Task: Set and save  "QP difference between chroma and luma" for "H.264/MPEG-4 Part 10/AVC encoder (x264 10-bit)" to 2.
Action: Mouse moved to (151, 96)
Screenshot: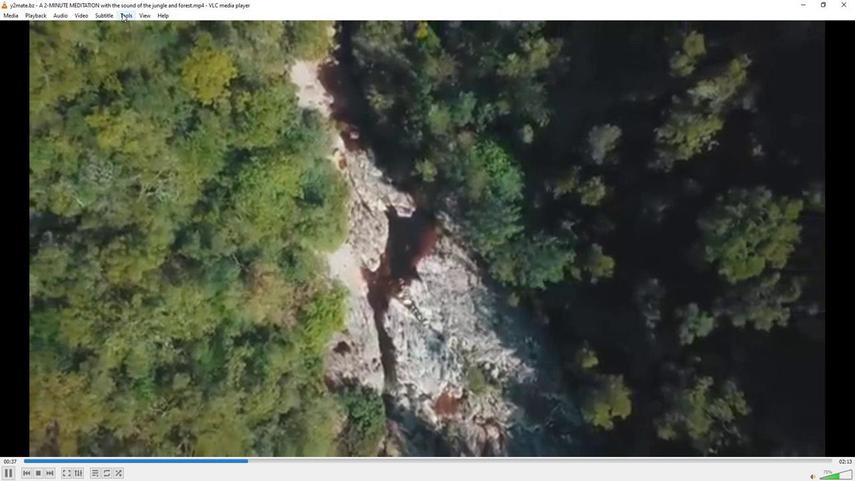 
Action: Mouse pressed left at (151, 96)
Screenshot: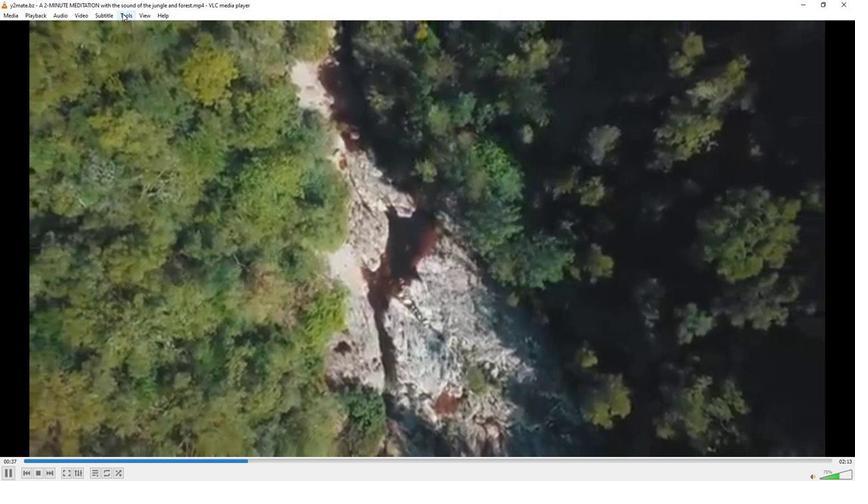 
Action: Mouse moved to (171, 177)
Screenshot: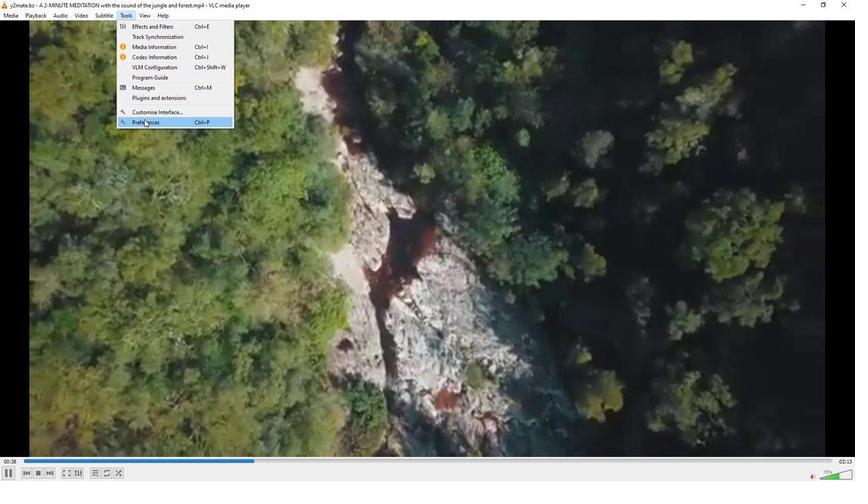 
Action: Mouse pressed left at (171, 177)
Screenshot: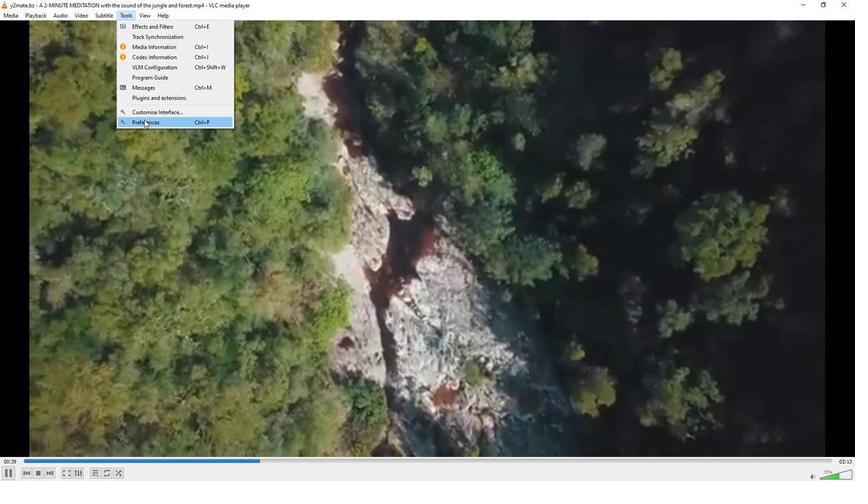 
Action: Mouse moved to (298, 381)
Screenshot: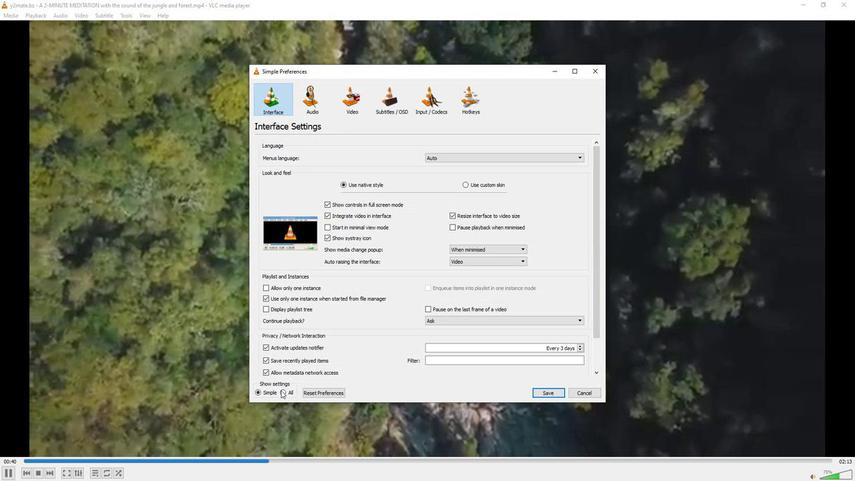 
Action: Mouse pressed left at (298, 381)
Screenshot: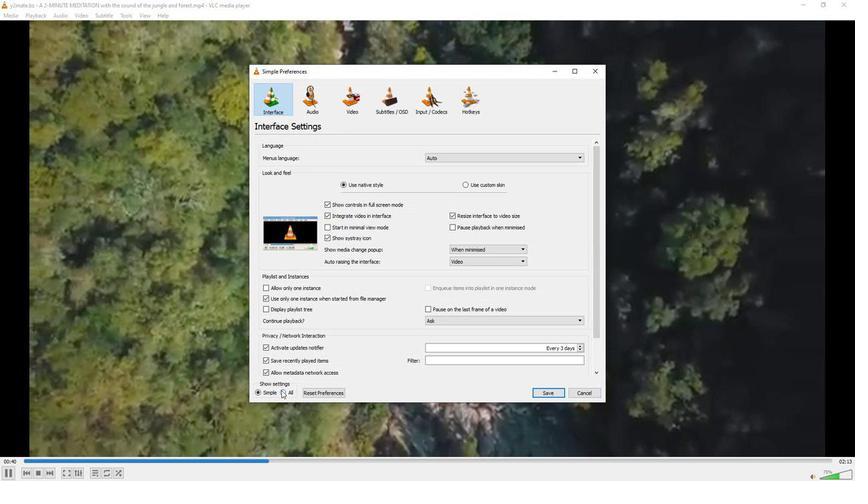 
Action: Mouse moved to (287, 316)
Screenshot: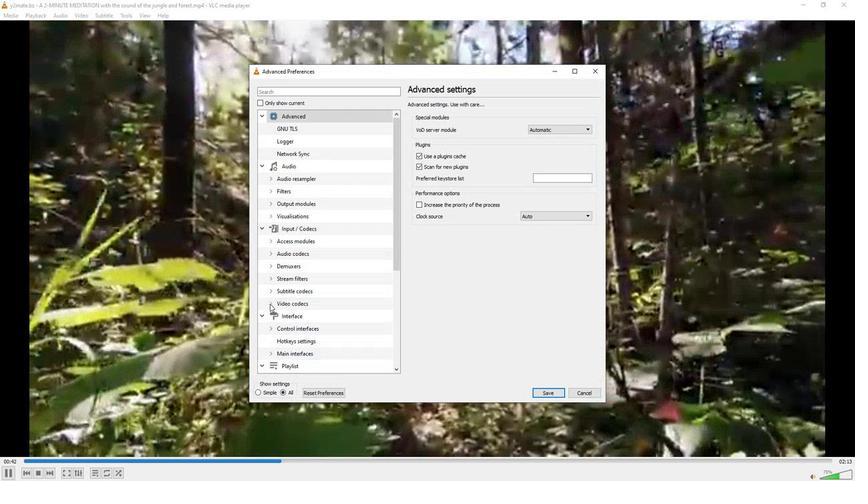
Action: Mouse pressed left at (287, 316)
Screenshot: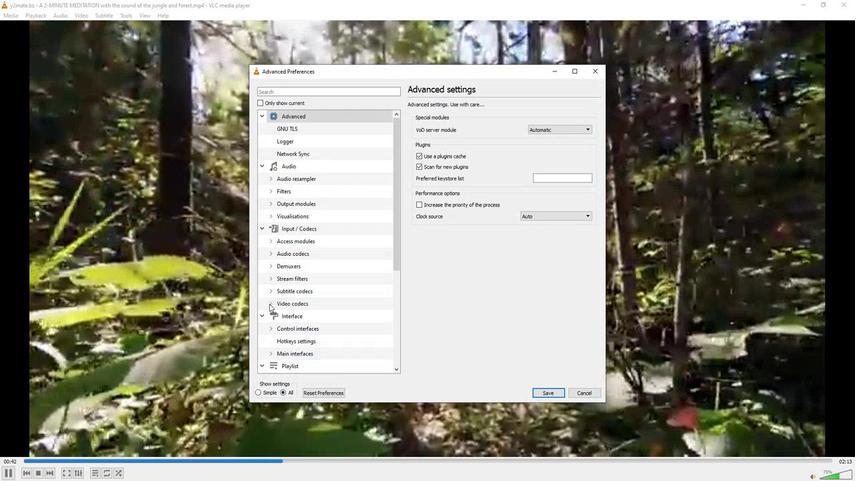 
Action: Mouse moved to (298, 327)
Screenshot: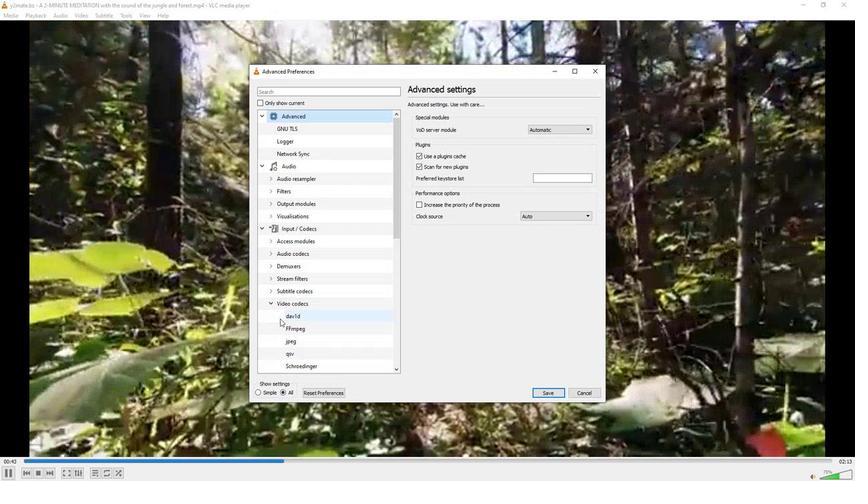 
Action: Mouse scrolled (298, 327) with delta (0, 0)
Screenshot: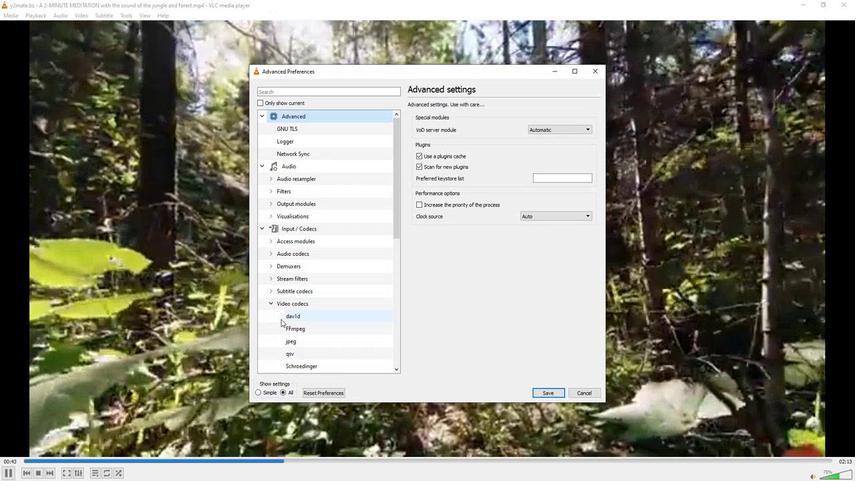 
Action: Mouse scrolled (298, 327) with delta (0, 0)
Screenshot: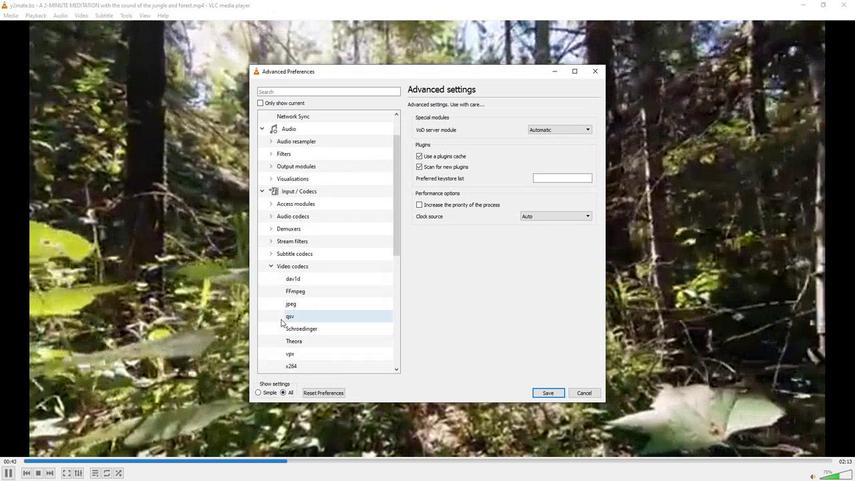 
Action: Mouse moved to (308, 343)
Screenshot: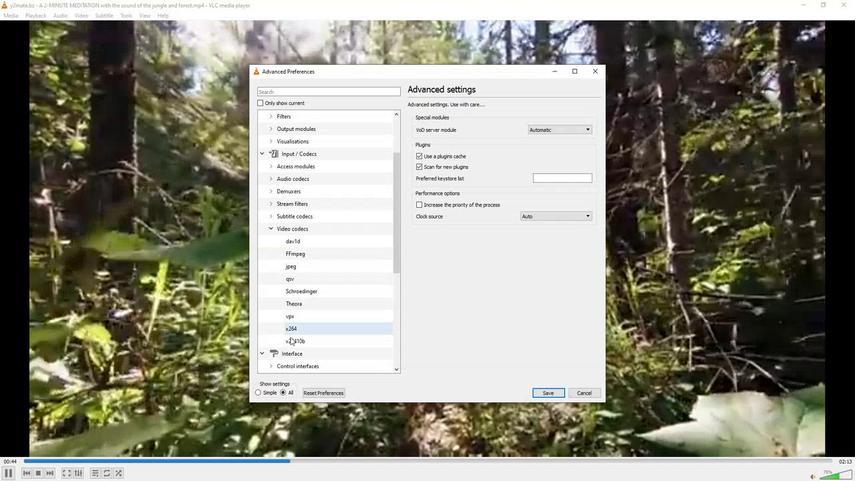 
Action: Mouse pressed left at (308, 343)
Screenshot: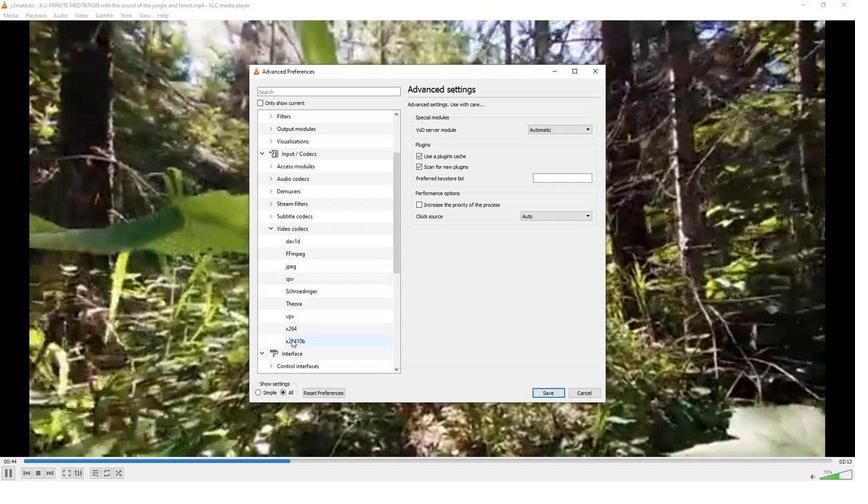 
Action: Mouse moved to (423, 316)
Screenshot: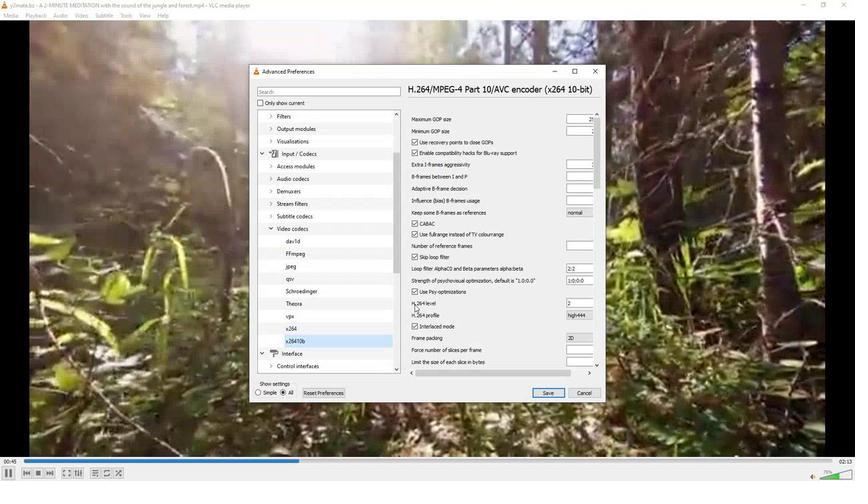 
Action: Mouse scrolled (423, 316) with delta (0, 0)
Screenshot: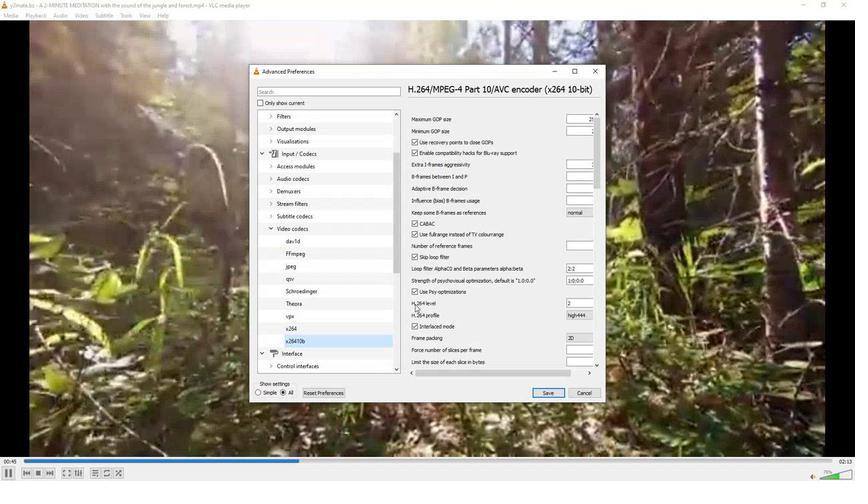 
Action: Mouse scrolled (423, 316) with delta (0, 0)
Screenshot: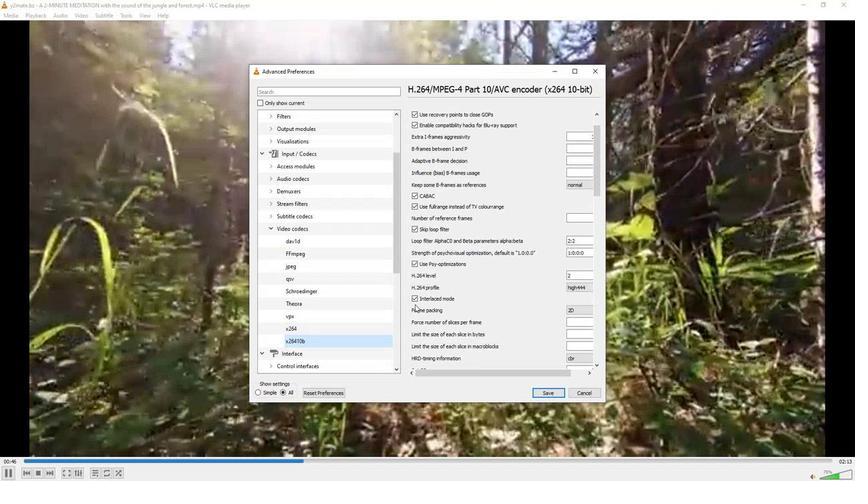 
Action: Mouse scrolled (423, 316) with delta (0, 0)
Screenshot: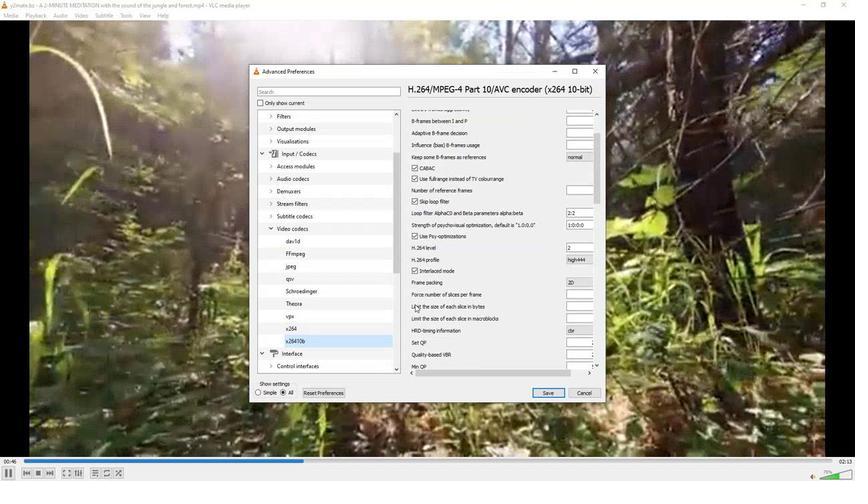 
Action: Mouse scrolled (423, 316) with delta (0, 0)
Screenshot: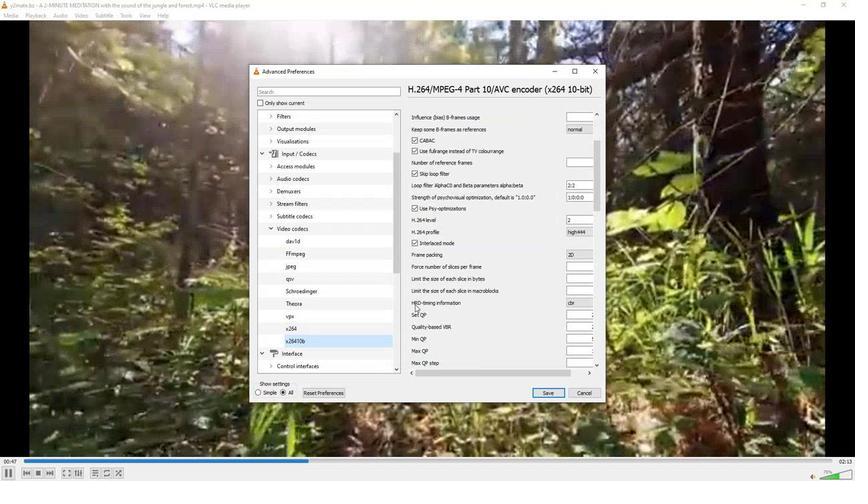 
Action: Mouse scrolled (423, 316) with delta (0, 0)
Screenshot: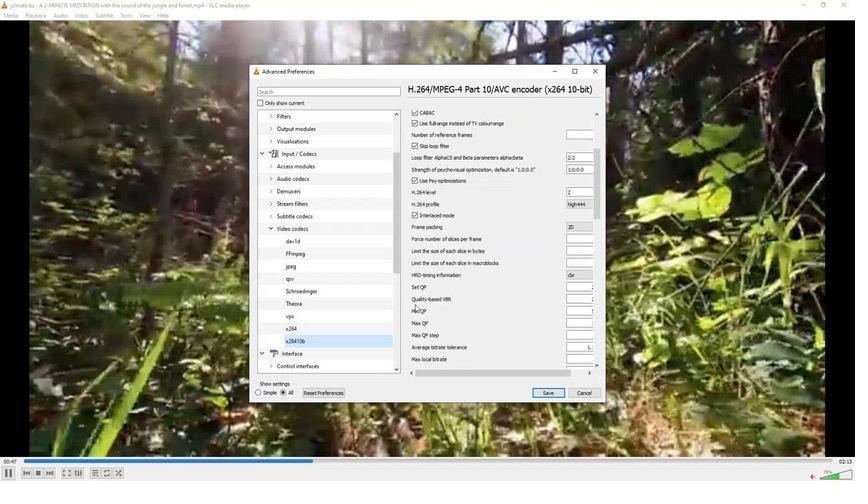 
Action: Mouse scrolled (423, 316) with delta (0, 0)
Screenshot: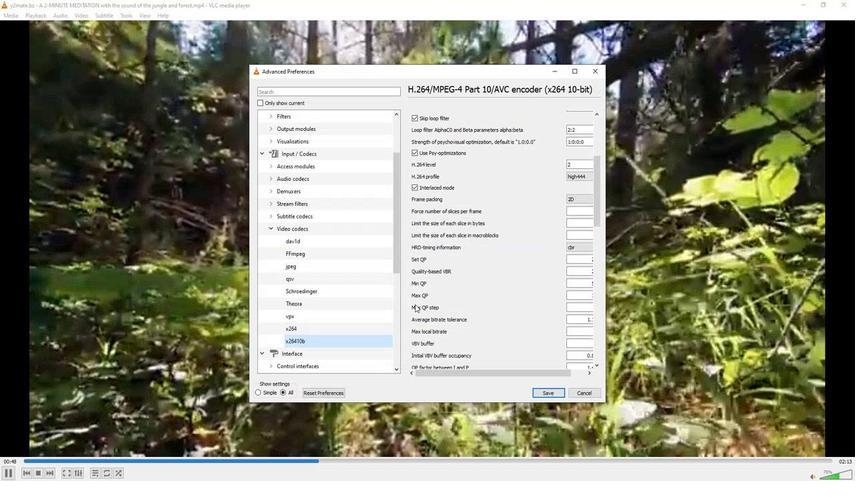 
Action: Mouse scrolled (423, 316) with delta (0, 0)
Screenshot: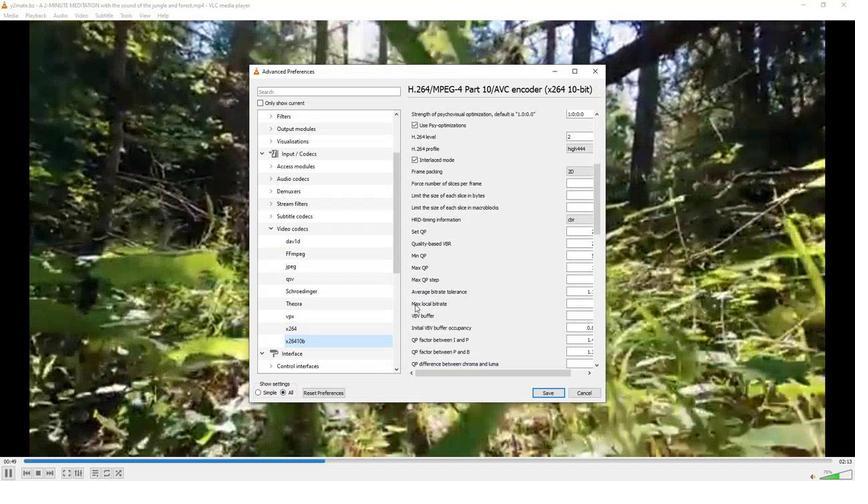 
Action: Mouse moved to (491, 366)
Screenshot: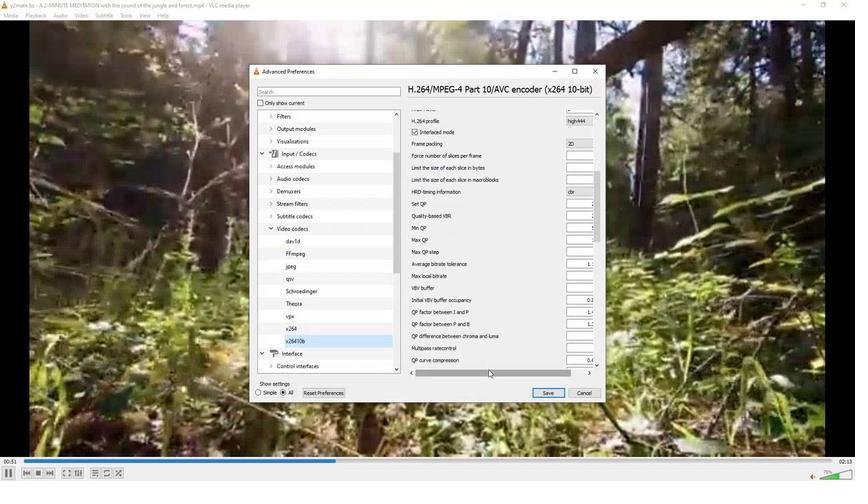 
Action: Mouse pressed left at (491, 366)
Screenshot: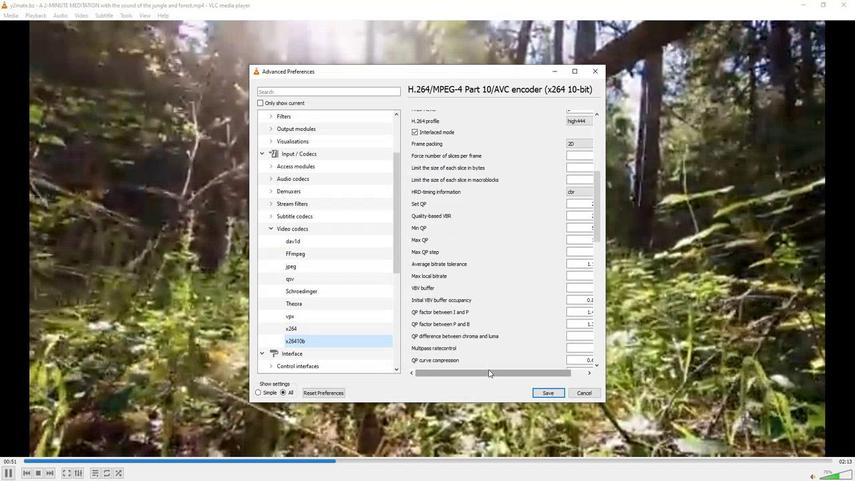 
Action: Mouse pressed left at (491, 366)
Screenshot: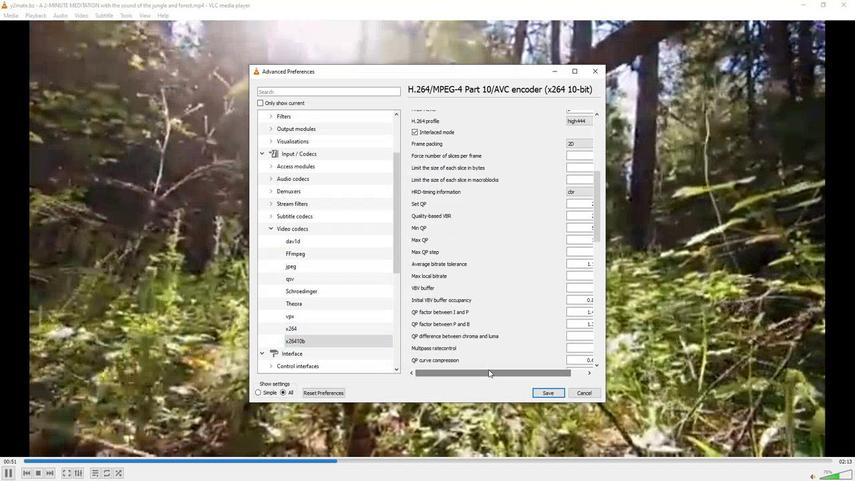 
Action: Mouse moved to (580, 338)
Screenshot: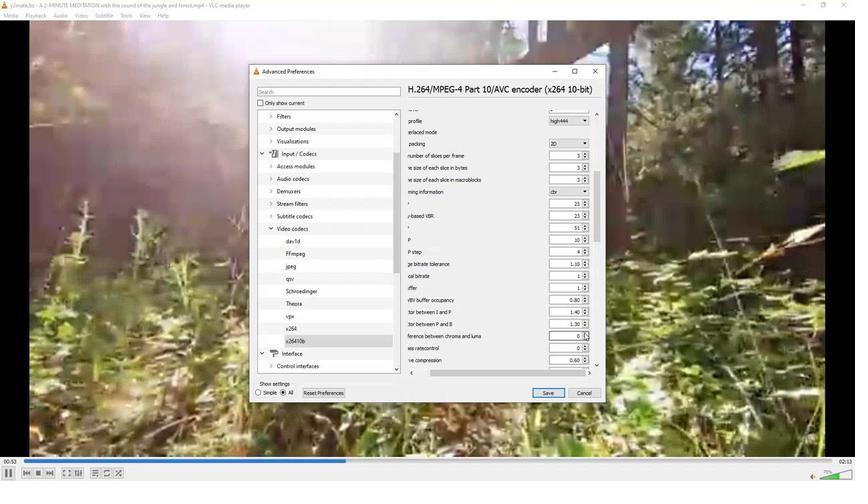 
Action: Mouse pressed left at (580, 338)
Screenshot: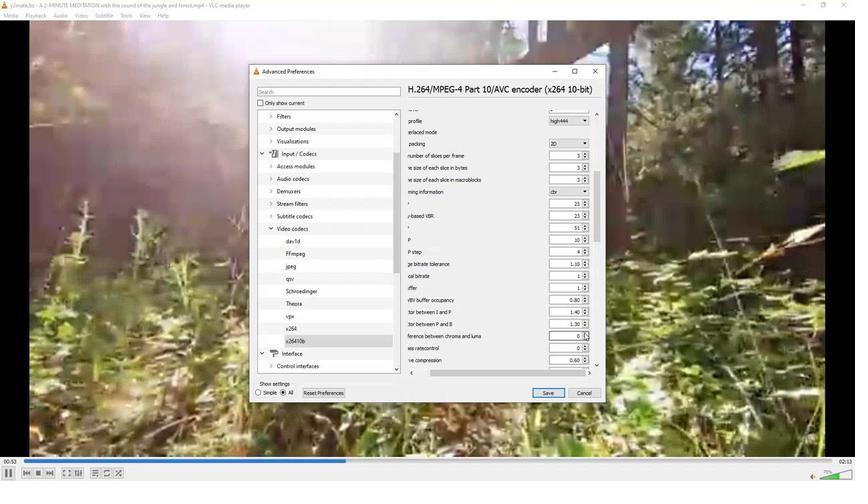 
Action: Mouse moved to (581, 336)
Screenshot: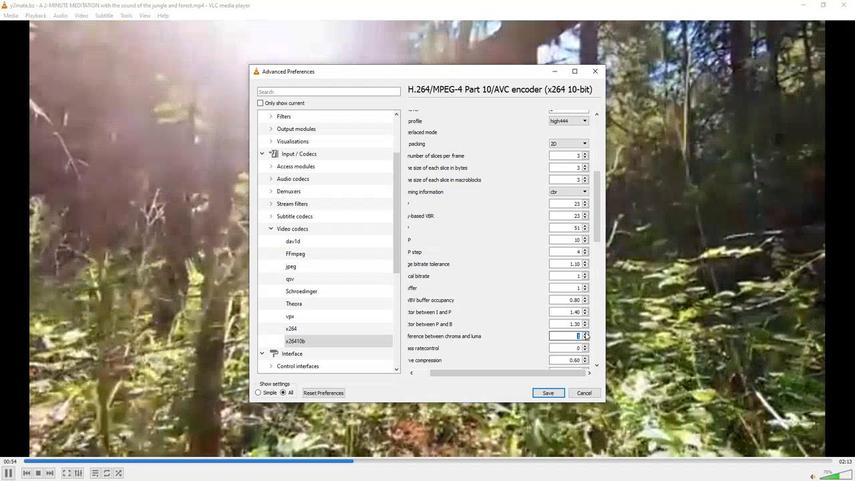 
Action: Mouse pressed left at (581, 336)
Screenshot: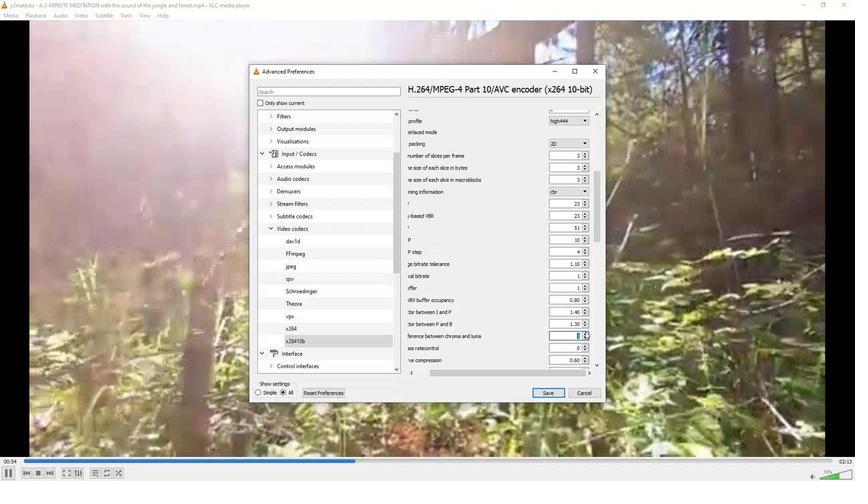 
Action: Mouse moved to (579, 338)
Screenshot: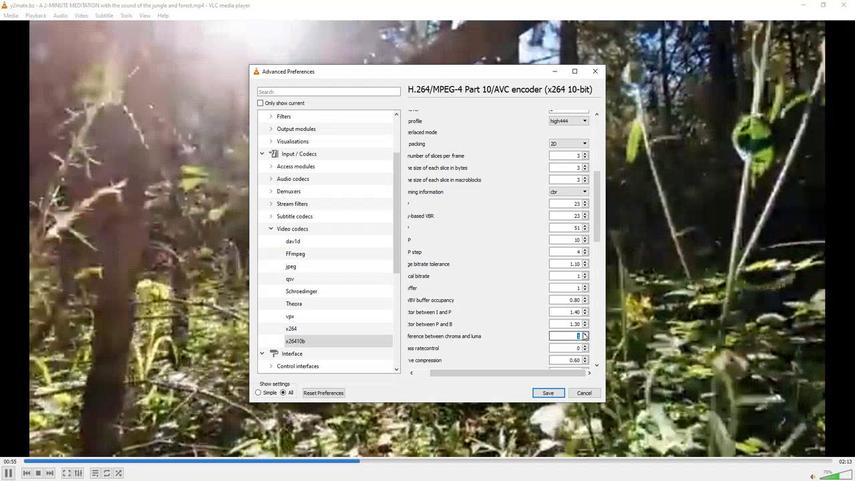 
Action: Mouse pressed left at (579, 338)
Screenshot: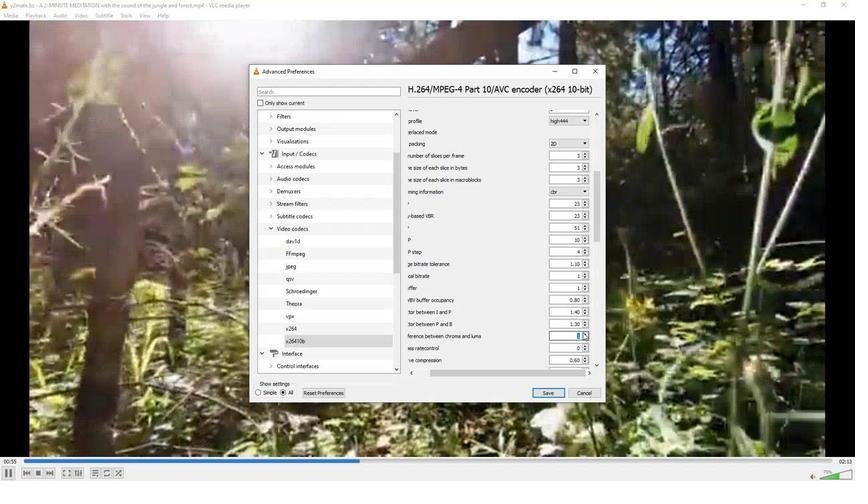 
Action: Mouse moved to (543, 383)
Screenshot: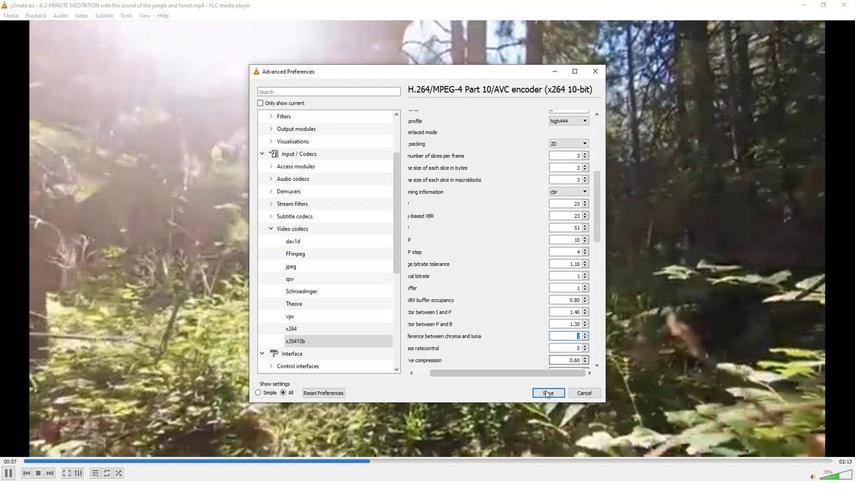 
Action: Mouse pressed left at (543, 383)
Screenshot: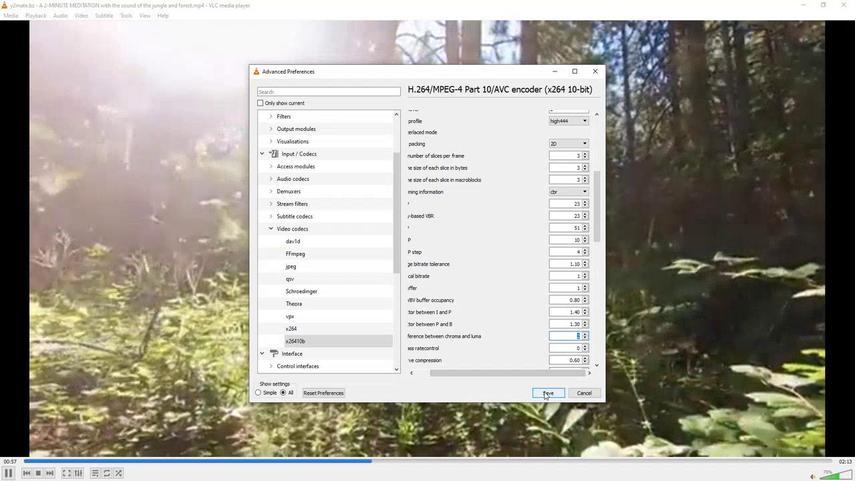
Action: Mouse moved to (542, 383)
Screenshot: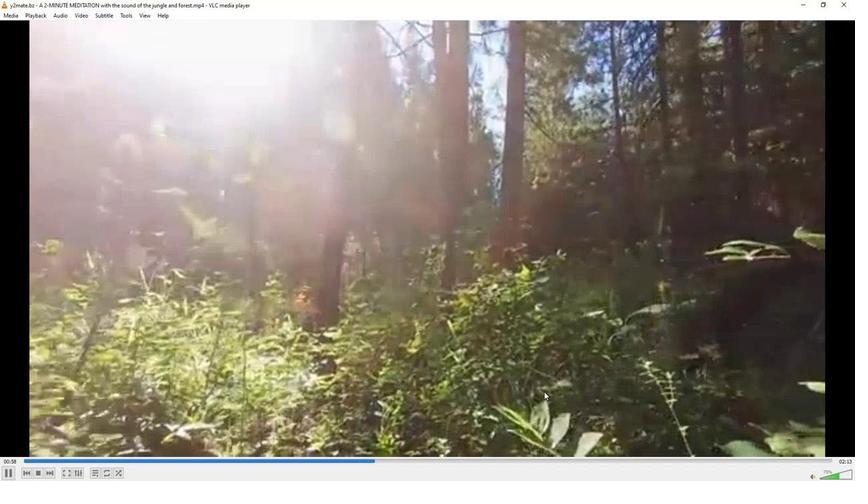 
